 Task: Sort your emails by size in Microsoft Outlook.
Action: Mouse moved to (206, 30)
Screenshot: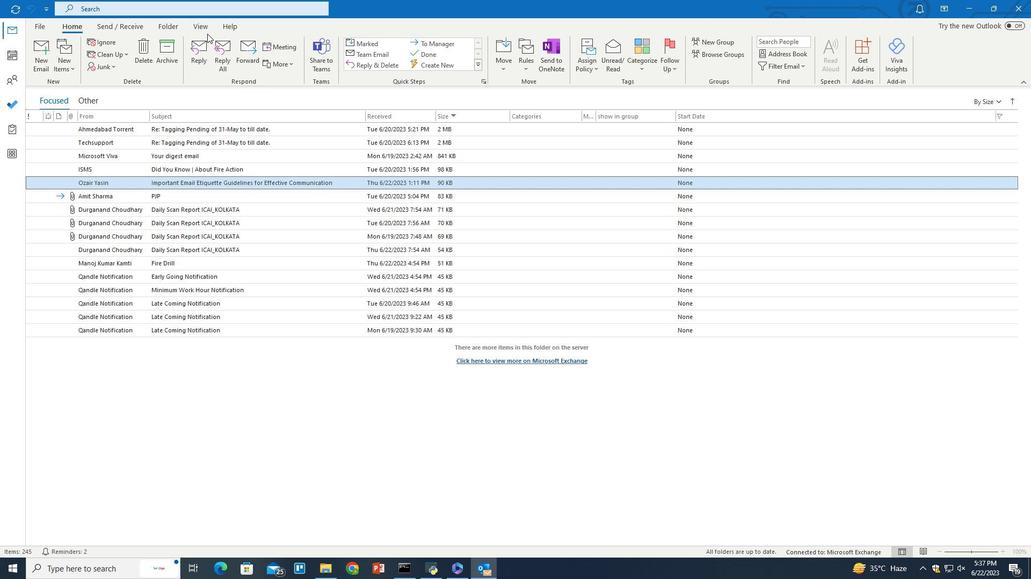 
Action: Mouse pressed left at (206, 30)
Screenshot: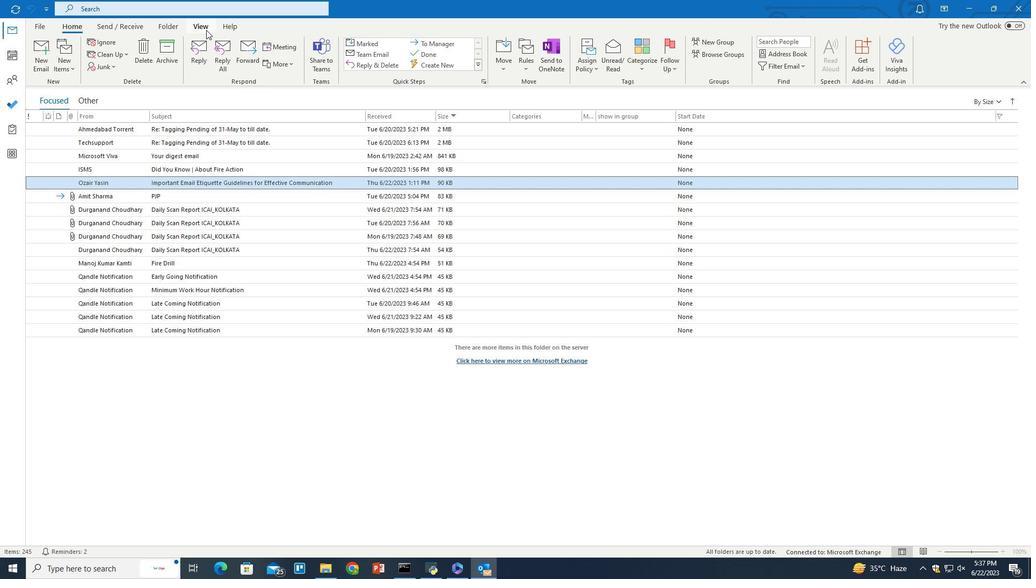 
Action: Mouse moved to (587, 66)
Screenshot: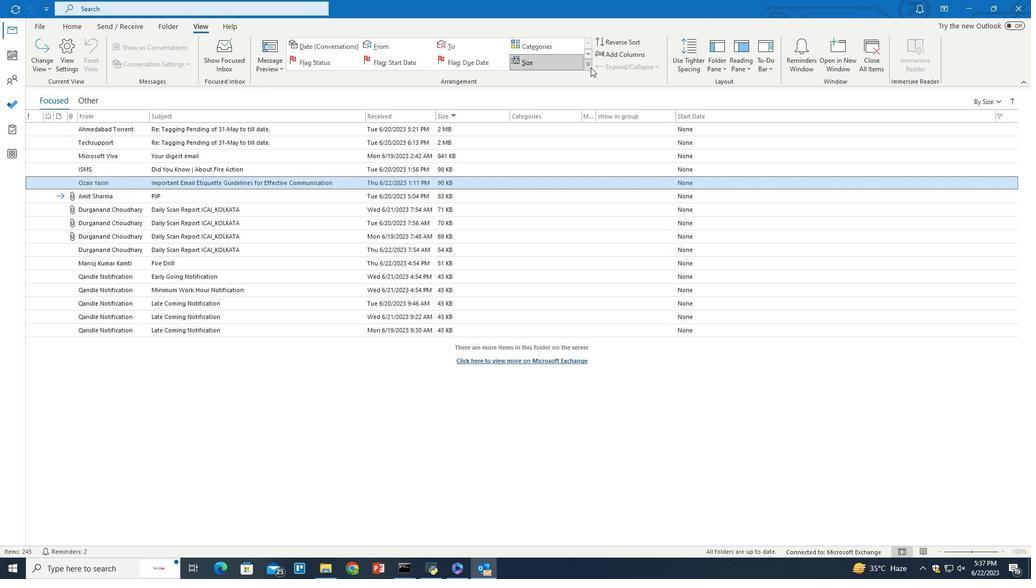 
Action: Mouse pressed left at (587, 66)
Screenshot: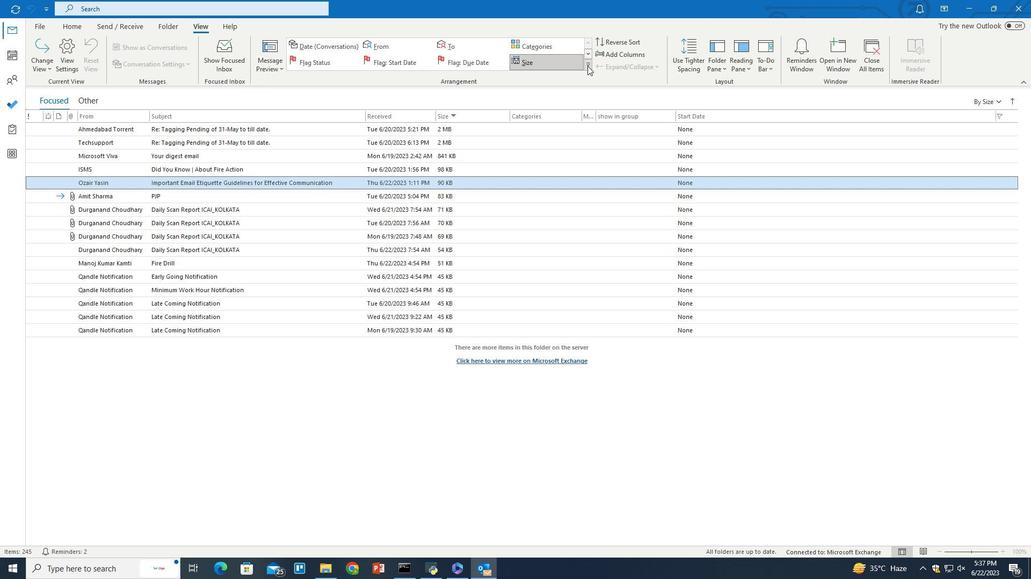 
Action: Mouse moved to (504, 132)
Screenshot: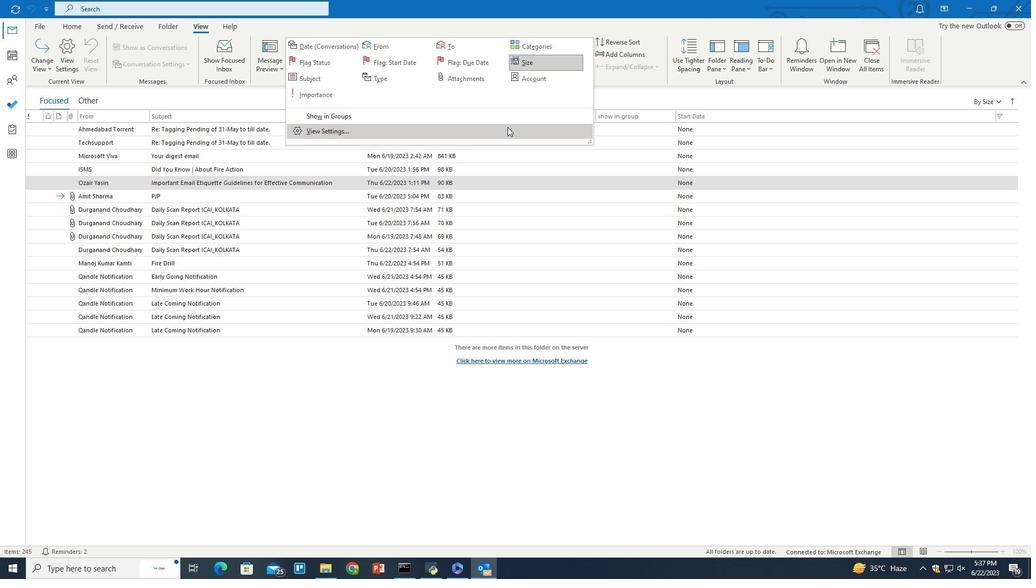 
Action: Mouse pressed left at (504, 132)
Screenshot: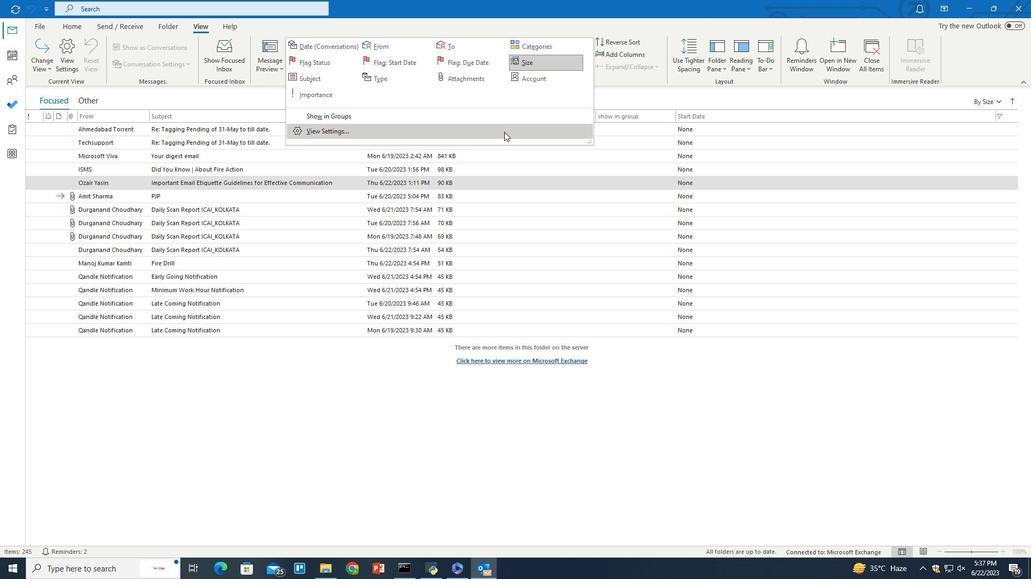 
